 Task: Add in the project WonderTech a sprint 'Mission Control'.
Action: Mouse moved to (1211, 550)
Screenshot: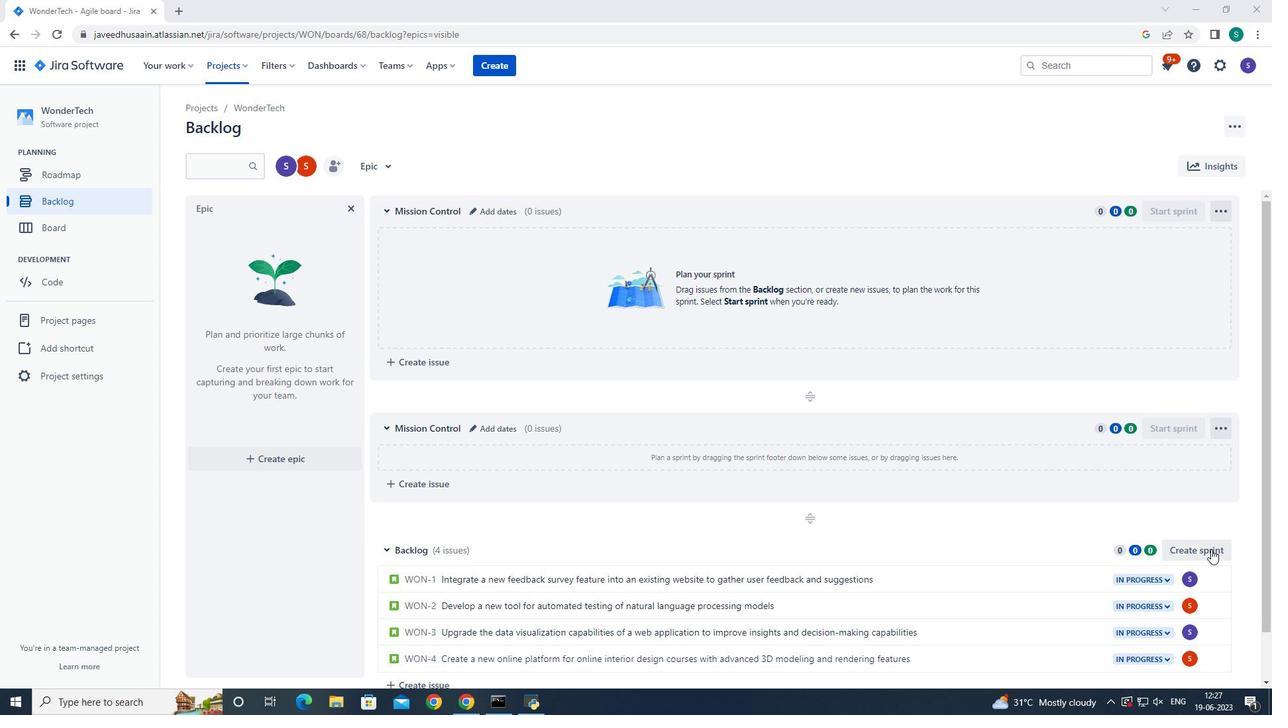 
Action: Mouse pressed left at (1211, 550)
Screenshot: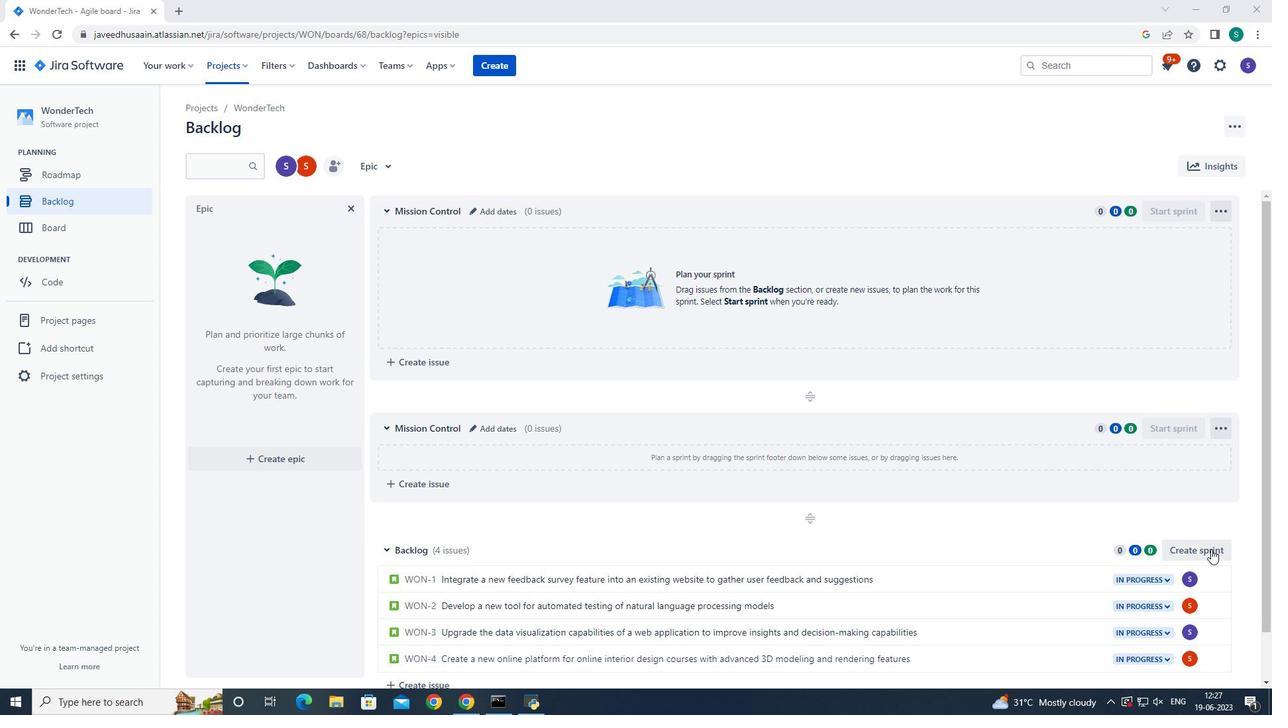 
Action: Mouse moved to (475, 549)
Screenshot: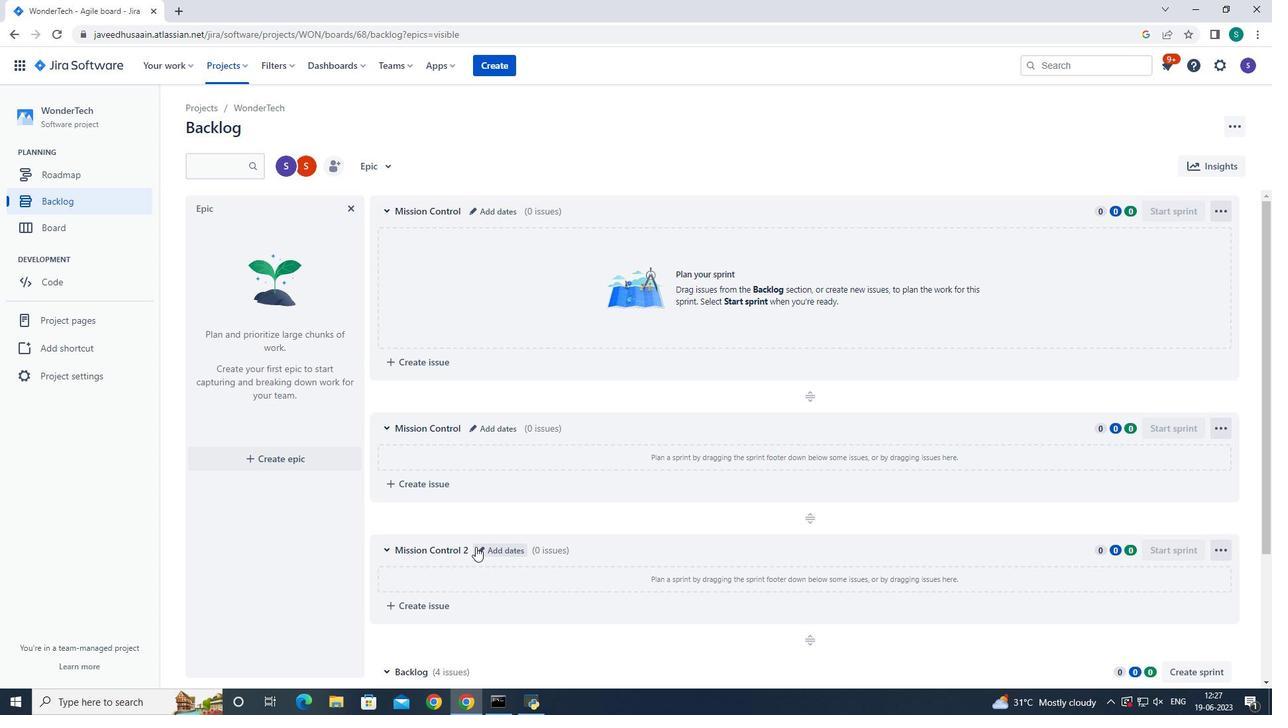 
Action: Mouse pressed left at (475, 549)
Screenshot: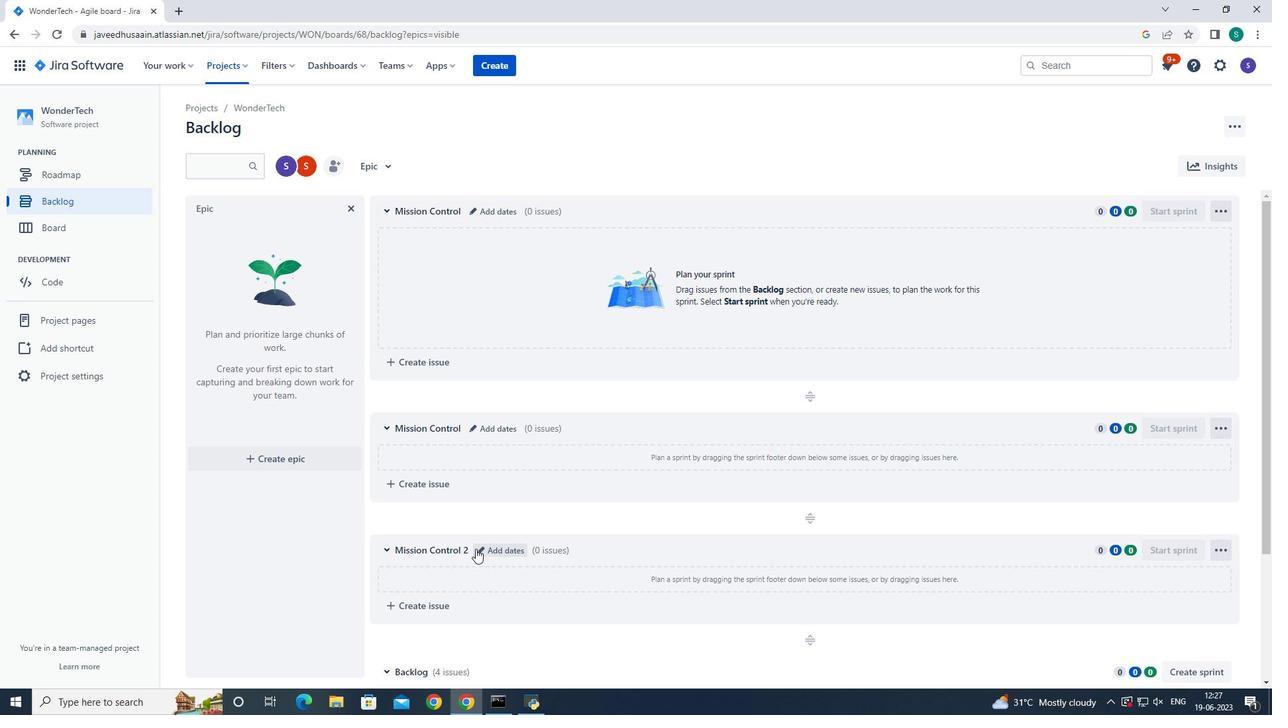 
Action: Mouse moved to (545, 158)
Screenshot: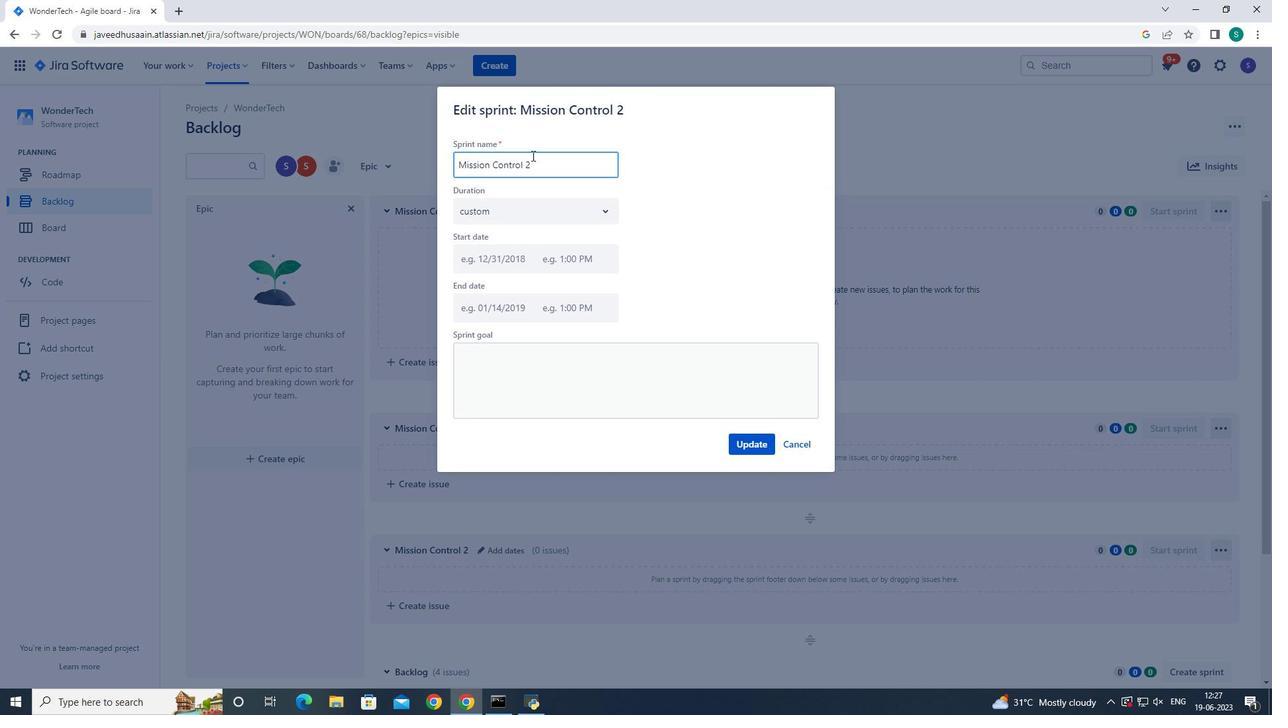 
Action: Mouse pressed left at (545, 158)
Screenshot: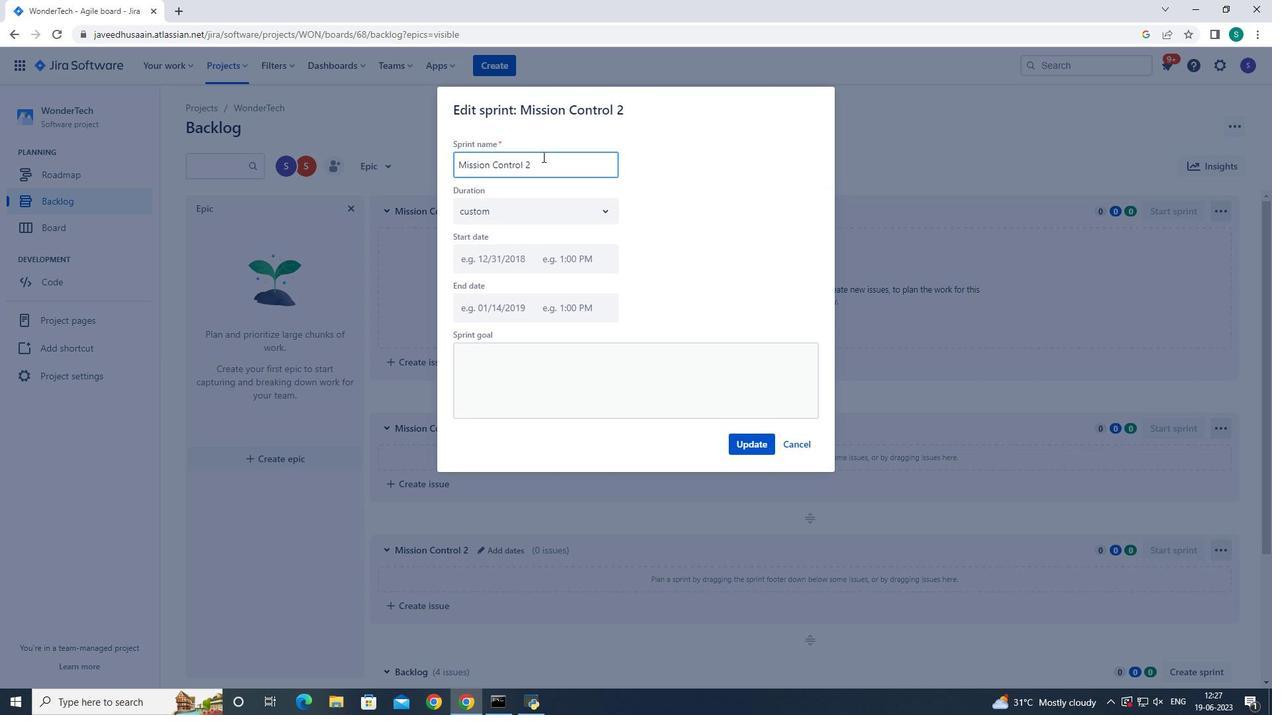 
Action: Key pressed <Key.backspace><Key.backspace><Key.backspace><Key.backspace><Key.backspace><Key.backspace><Key.backspace><Key.backspace><Key.backspace><Key.backspace><Key.backspace><Key.backspace><Key.backspace><Key.backspace><Key.backspace><Key.backspace><Key.backspace><Key.backspace><Key.backspace><Key.backspace><Key.backspace><Key.backspace><Key.backspace><Key.backspace><Key.backspace><Key.backspace><Key.backspace><Key.shift>Mission<Key.space><Key.shift>Control
Screenshot: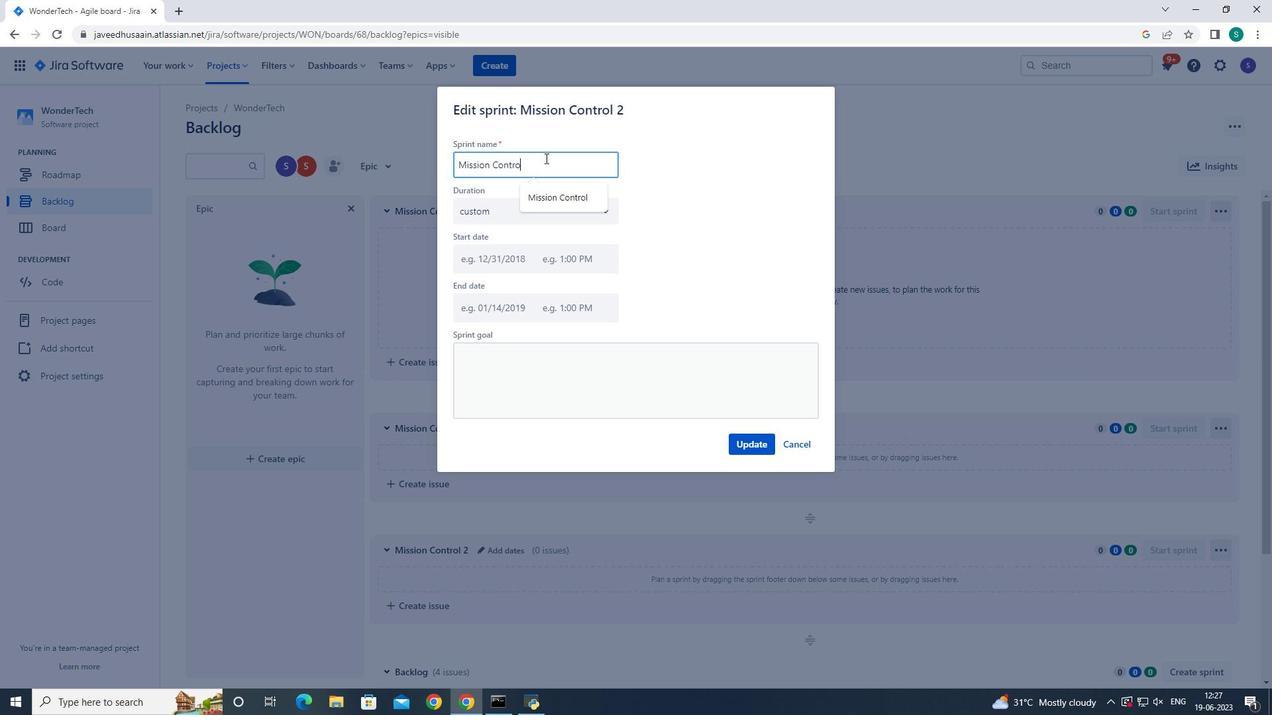 
Action: Mouse moved to (748, 443)
Screenshot: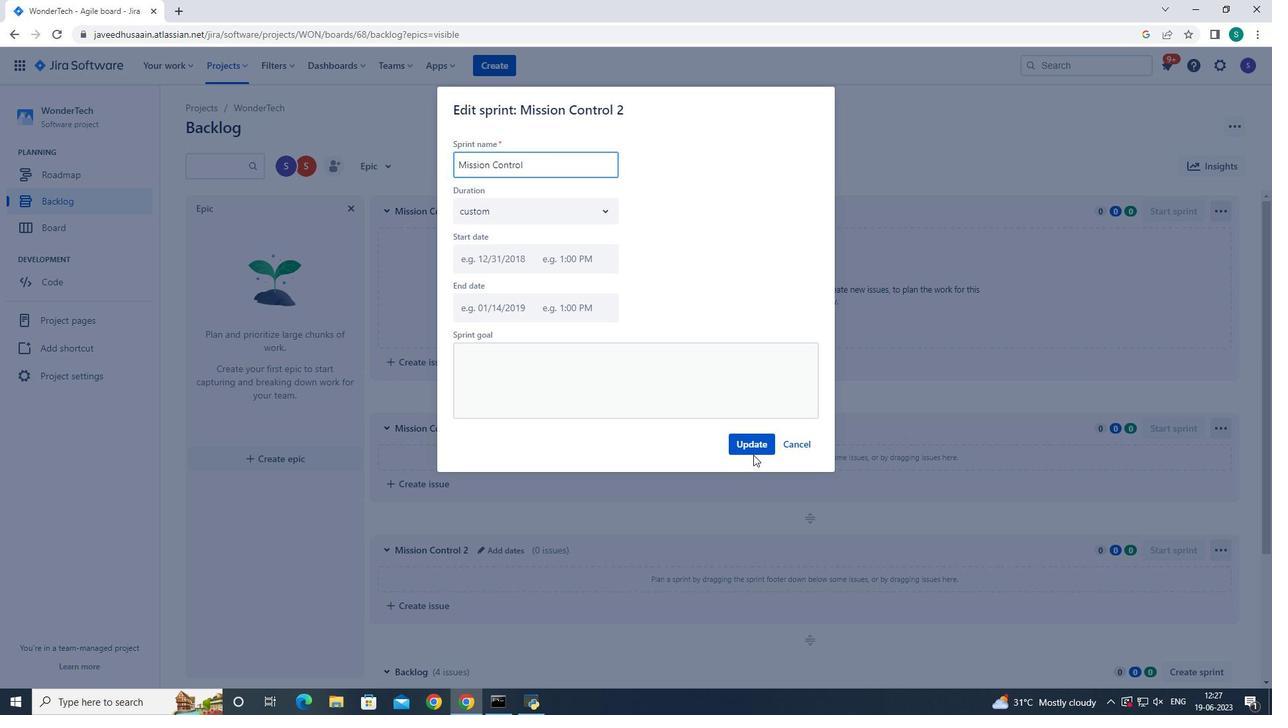 
Action: Mouse pressed left at (748, 443)
Screenshot: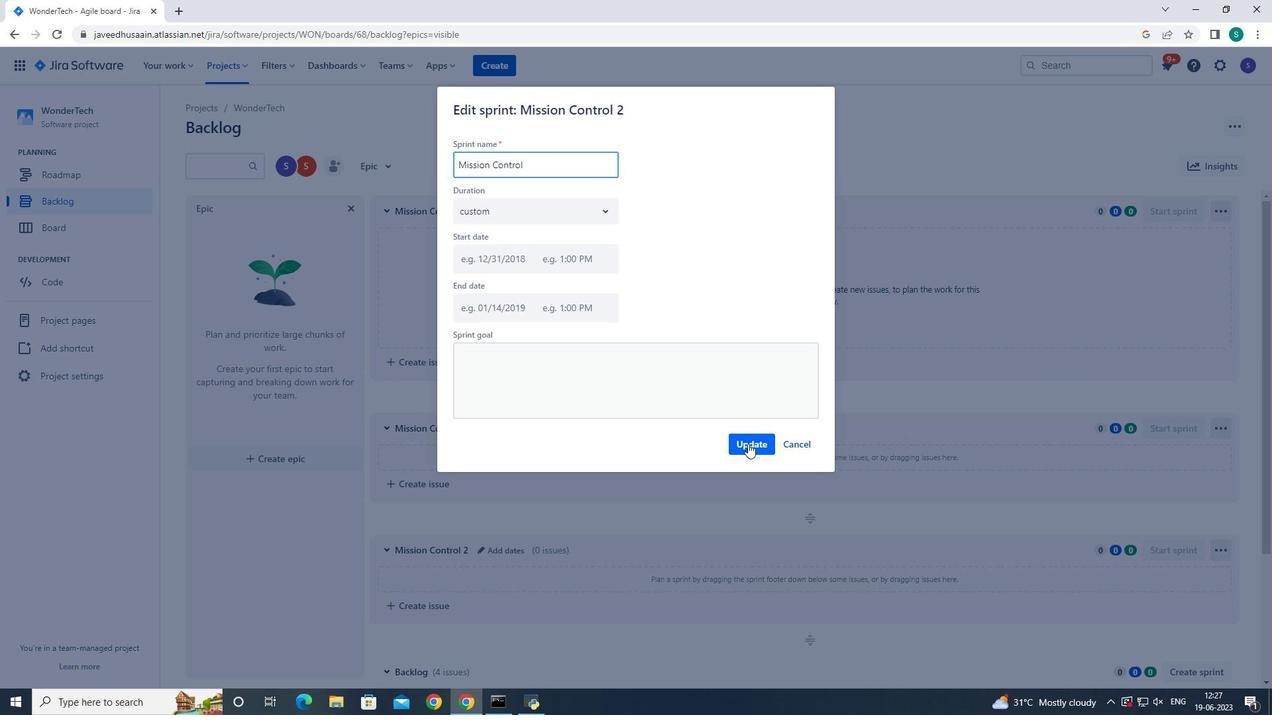 
Action: Mouse moved to (782, 444)
Screenshot: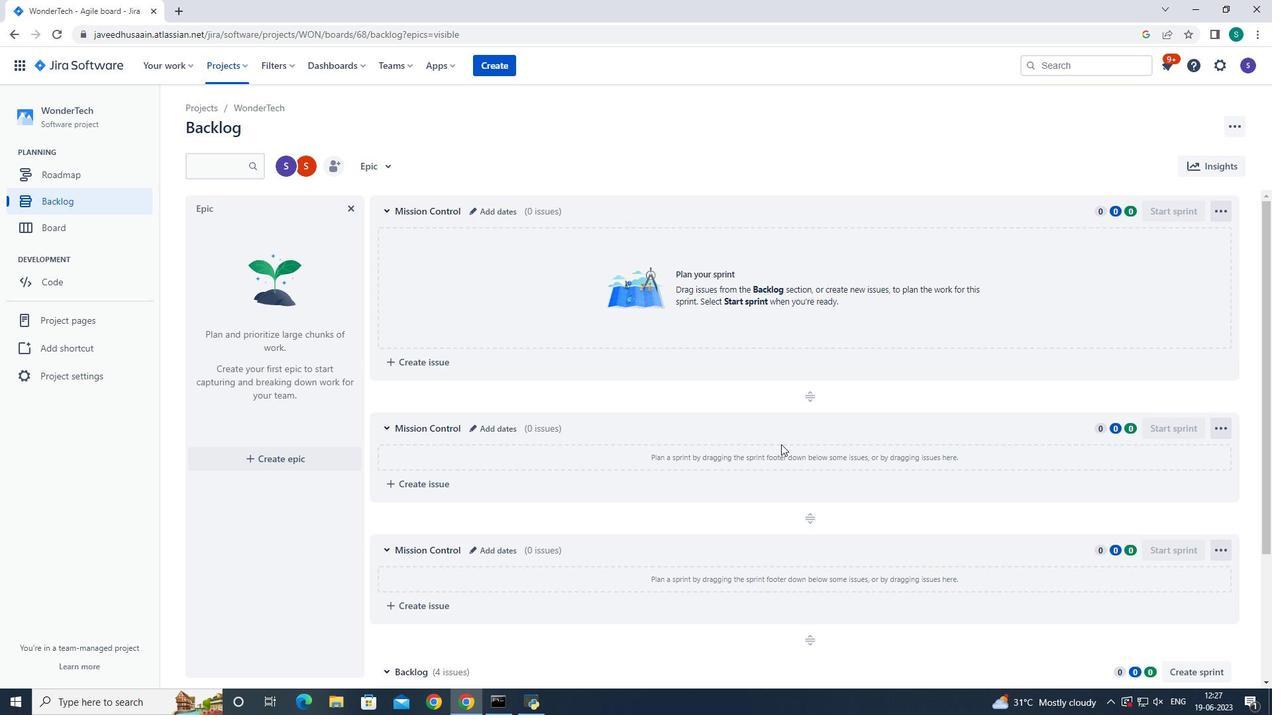 
